 Task: Print page in default scale.
Action: Mouse moved to (74, 83)
Screenshot: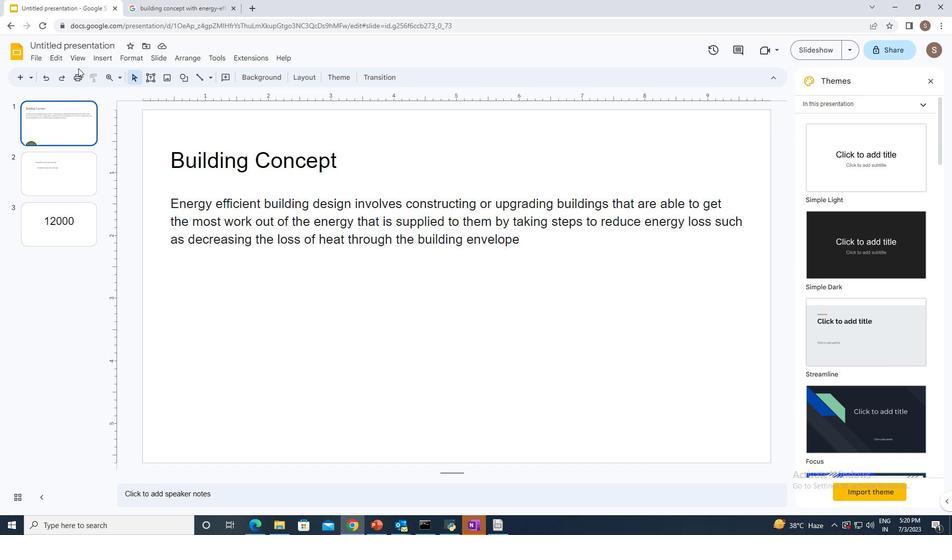 
Action: Mouse pressed left at (74, 83)
Screenshot: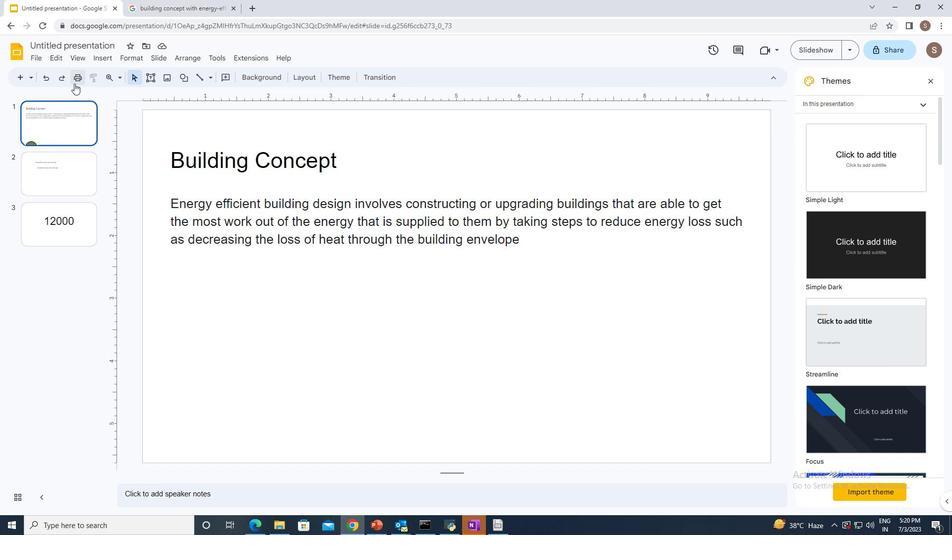 
Action: Mouse moved to (641, 164)
Screenshot: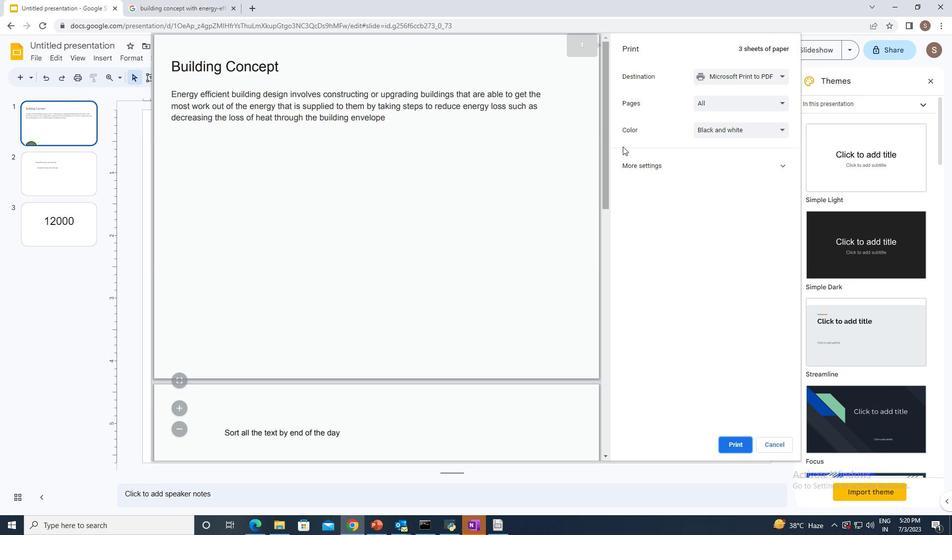 
Action: Mouse pressed left at (641, 164)
Screenshot: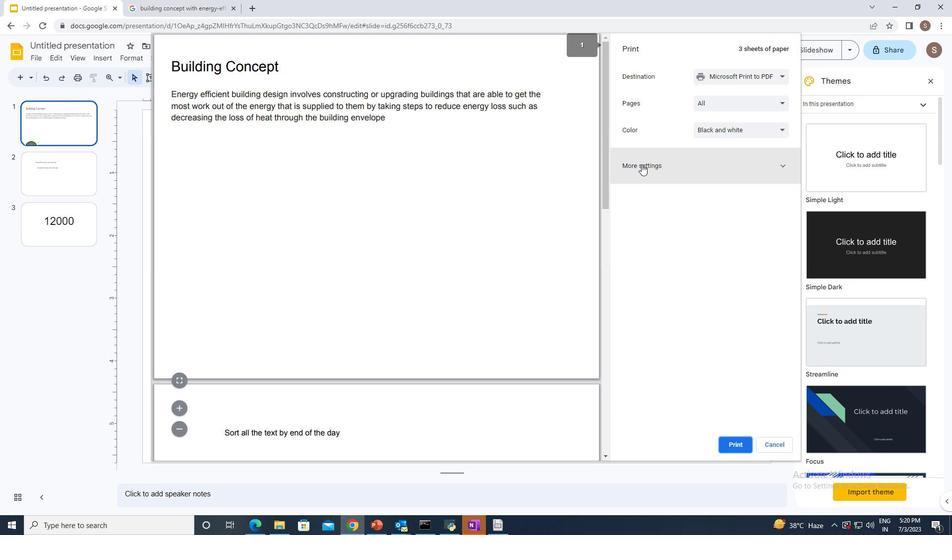 
Action: Mouse moved to (712, 251)
Screenshot: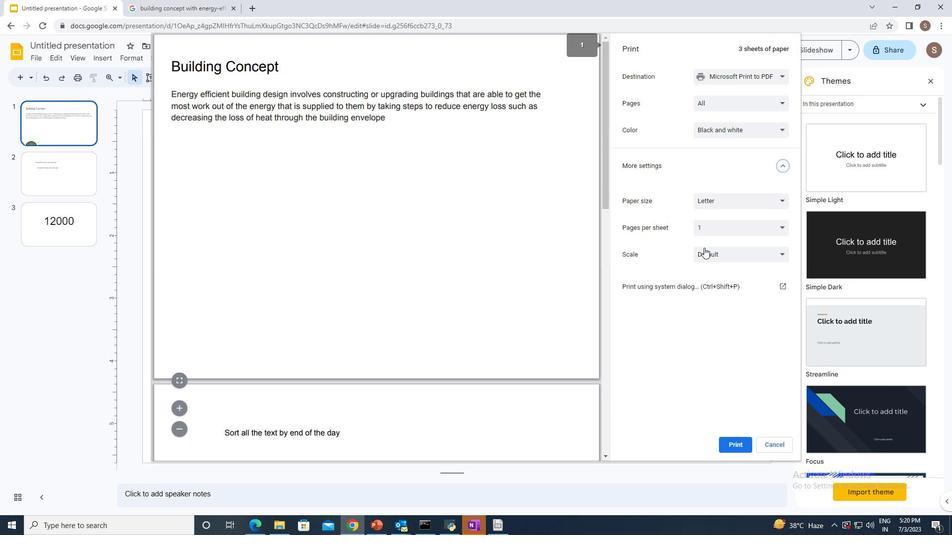 
Action: Mouse pressed left at (712, 251)
Screenshot: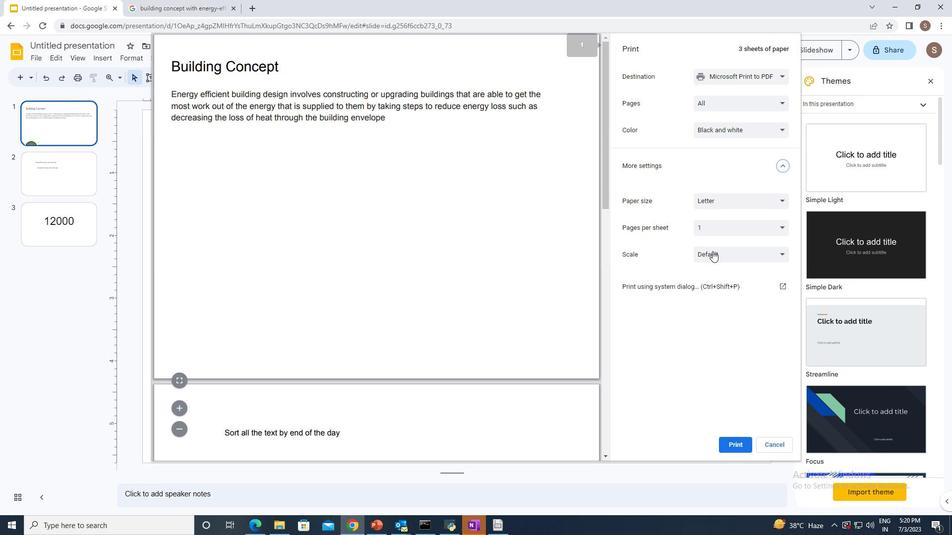 
Action: Mouse pressed left at (712, 251)
Screenshot: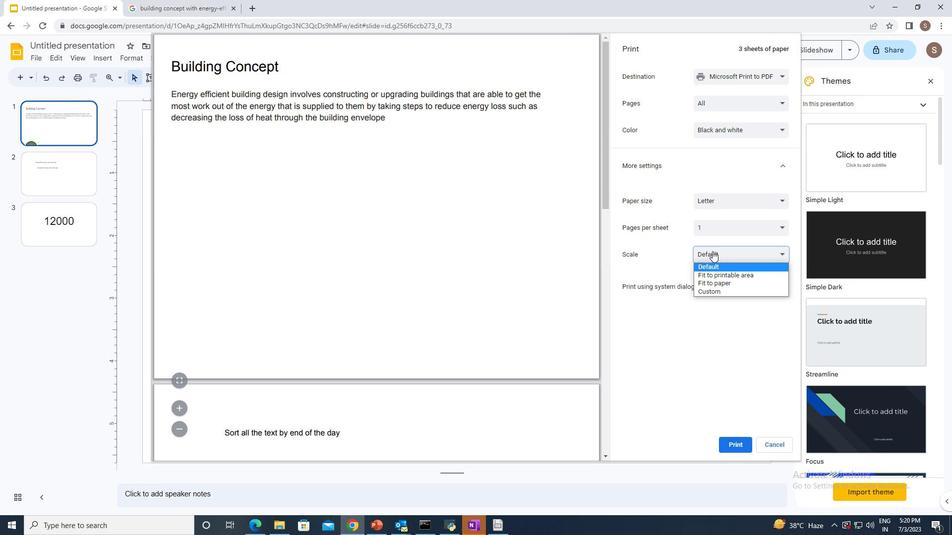 
Action: Mouse moved to (733, 445)
Screenshot: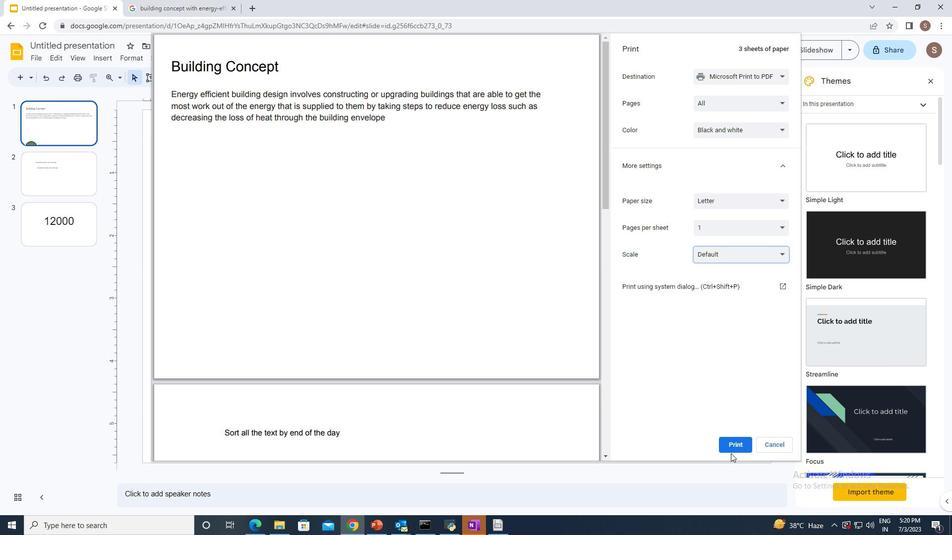
Action: Mouse pressed left at (733, 445)
Screenshot: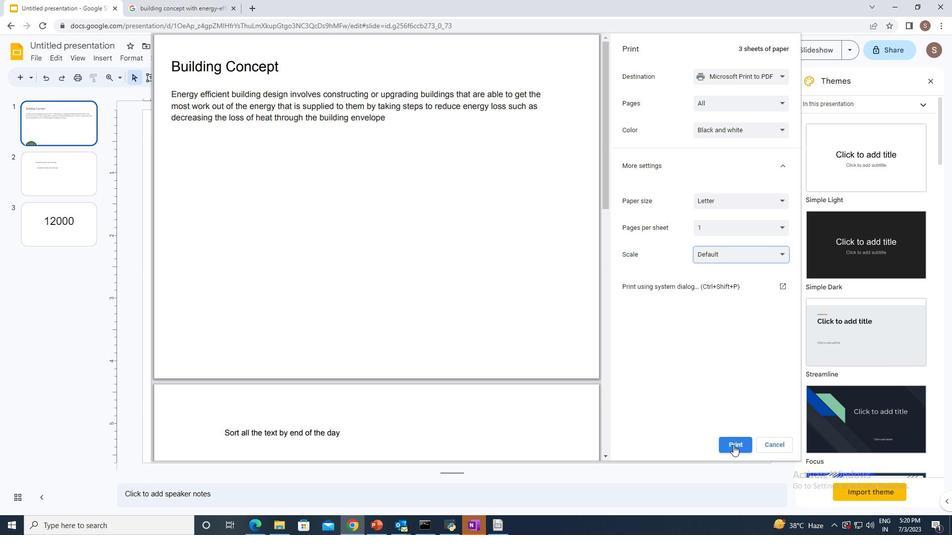 
